 Task: Select the list of opportunities displayed as a table
Action: Mouse moved to (212, 189)
Screenshot: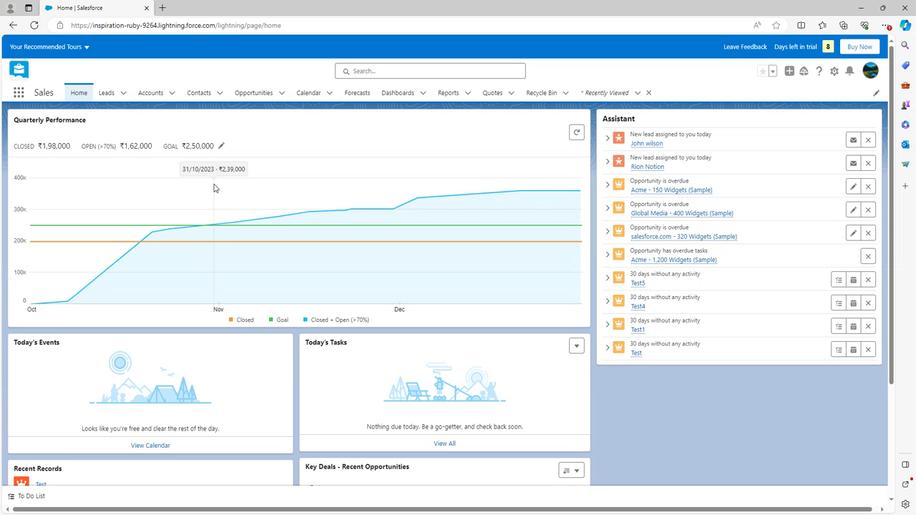 
Action: Mouse scrolled (212, 189) with delta (0, 0)
Screenshot: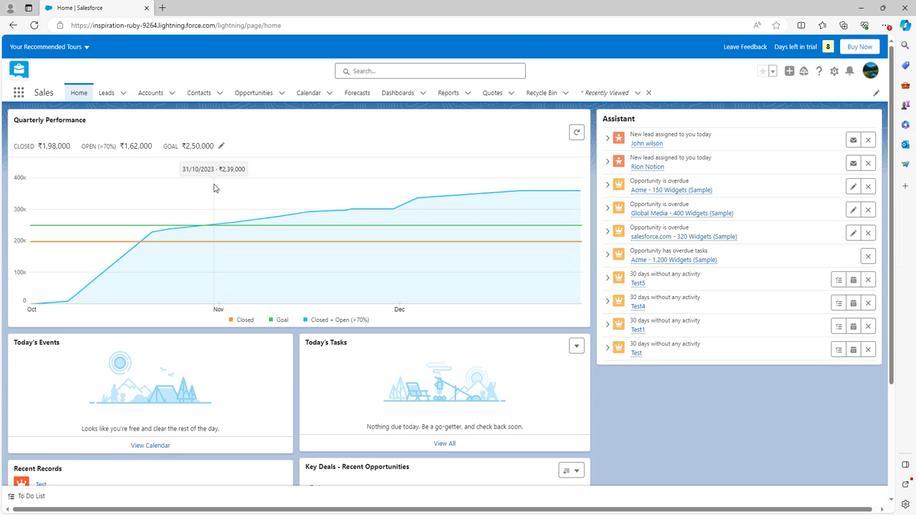 
Action: Mouse scrolled (212, 189) with delta (0, 0)
Screenshot: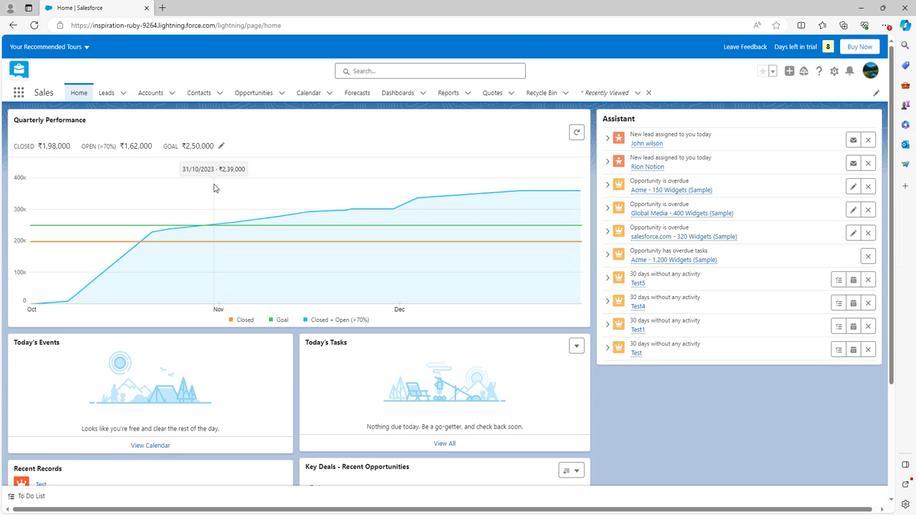 
Action: Mouse scrolled (212, 189) with delta (0, 0)
Screenshot: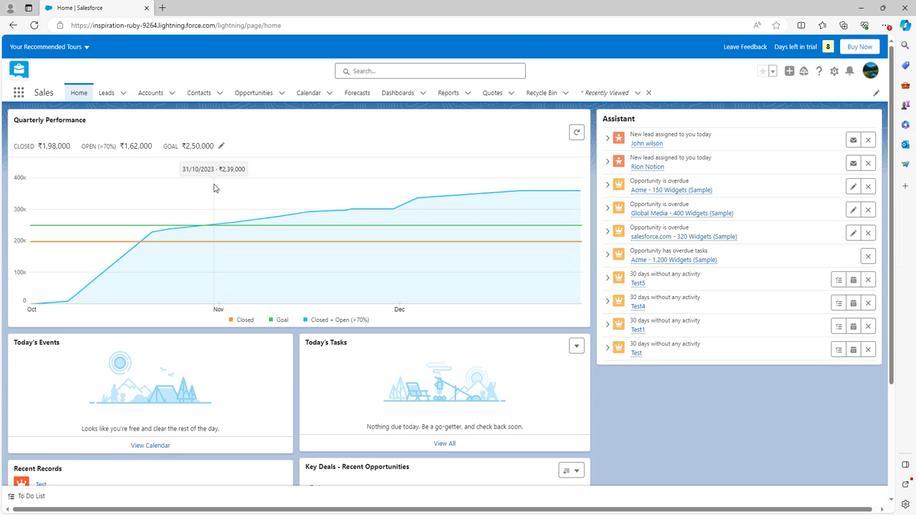 
Action: Mouse scrolled (212, 189) with delta (0, 0)
Screenshot: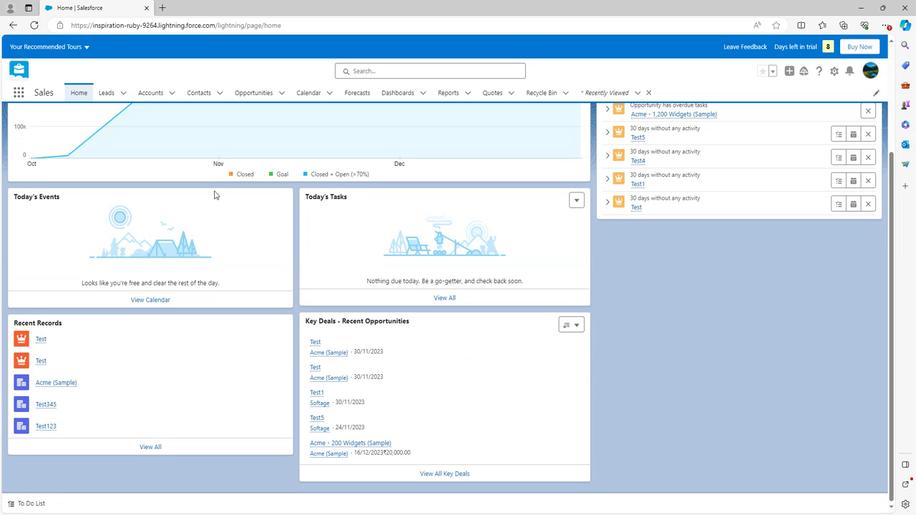 
Action: Mouse scrolled (212, 190) with delta (0, 0)
Screenshot: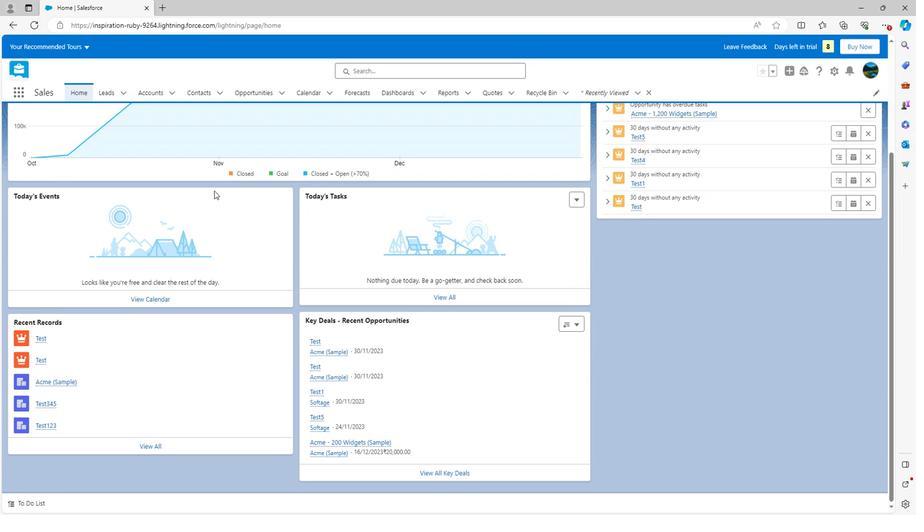 
Action: Mouse scrolled (212, 190) with delta (0, 0)
Screenshot: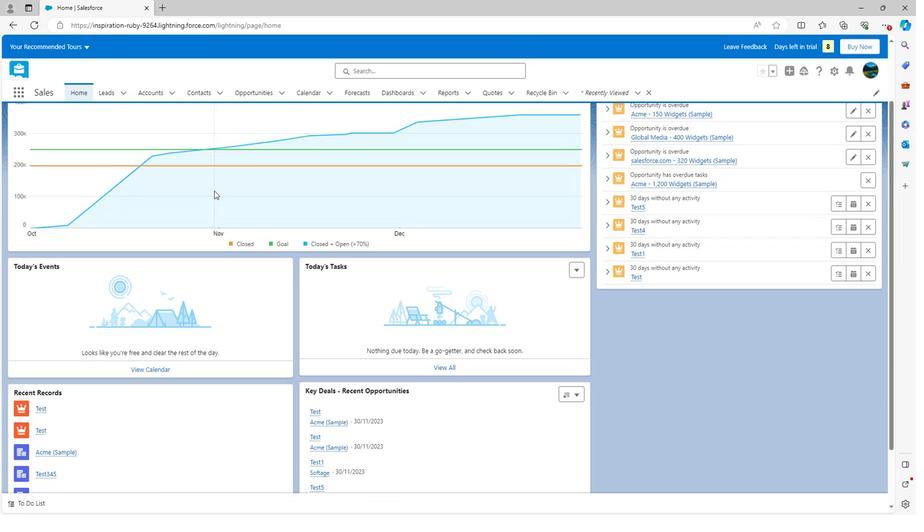 
Action: Mouse scrolled (212, 190) with delta (0, 0)
Screenshot: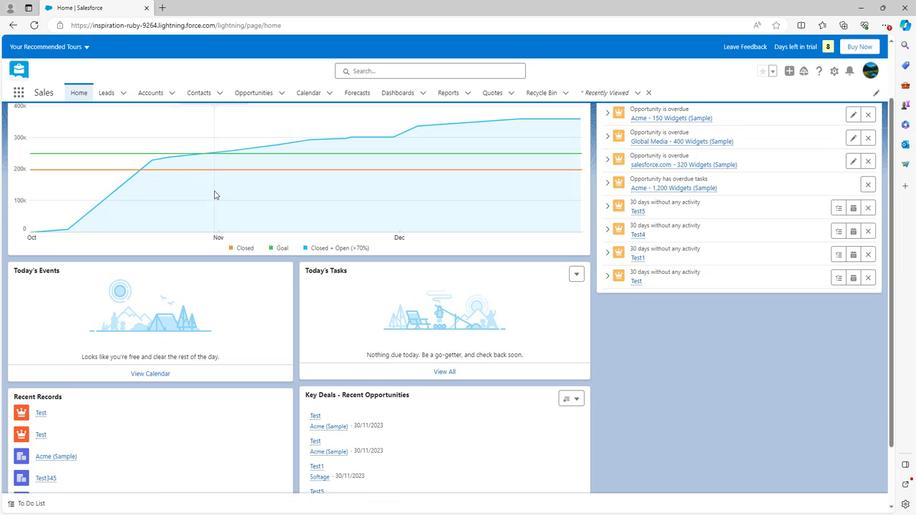 
Action: Mouse scrolled (212, 190) with delta (0, 0)
Screenshot: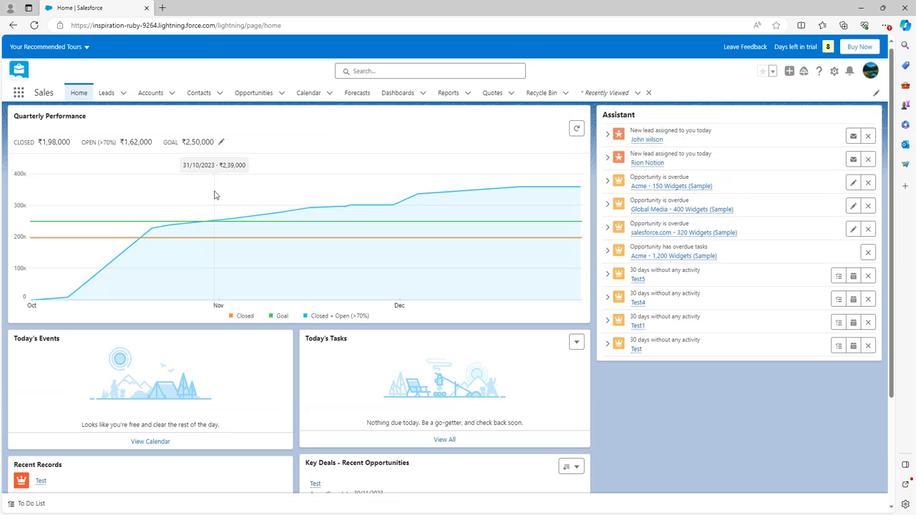 
Action: Mouse moved to (244, 96)
Screenshot: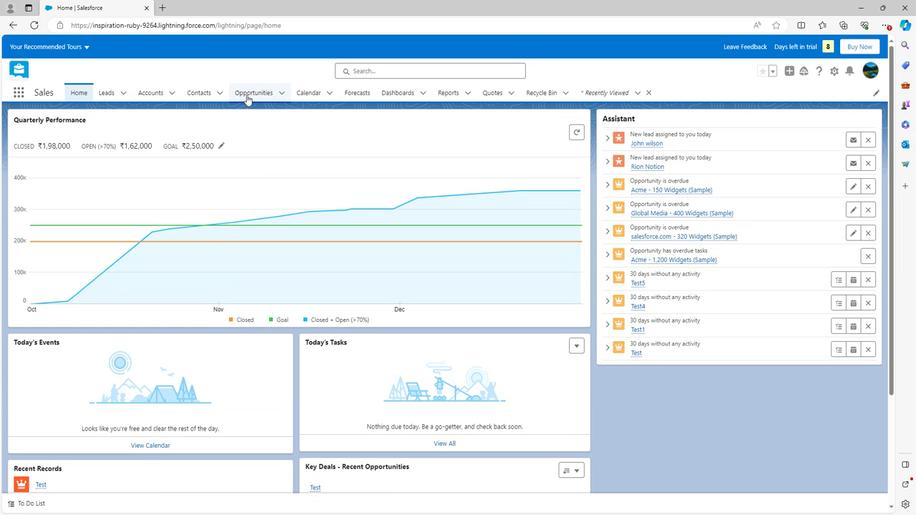 
Action: Mouse pressed left at (244, 96)
Screenshot: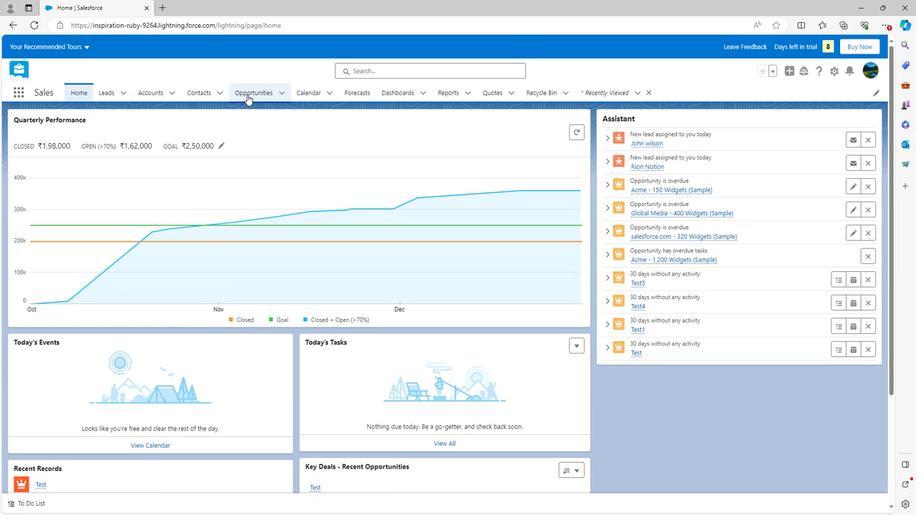 
Action: Mouse moved to (811, 141)
Screenshot: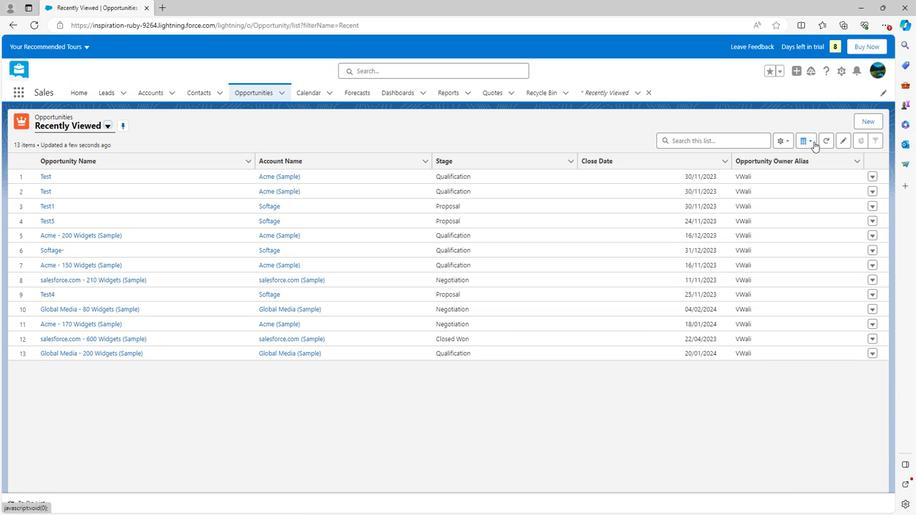 
Action: Mouse pressed left at (811, 141)
Screenshot: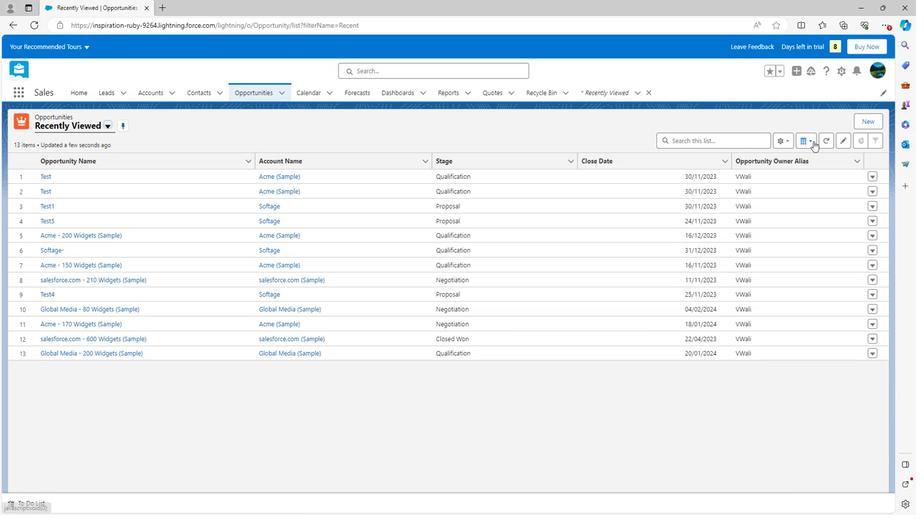 
Action: Mouse moved to (818, 179)
Screenshot: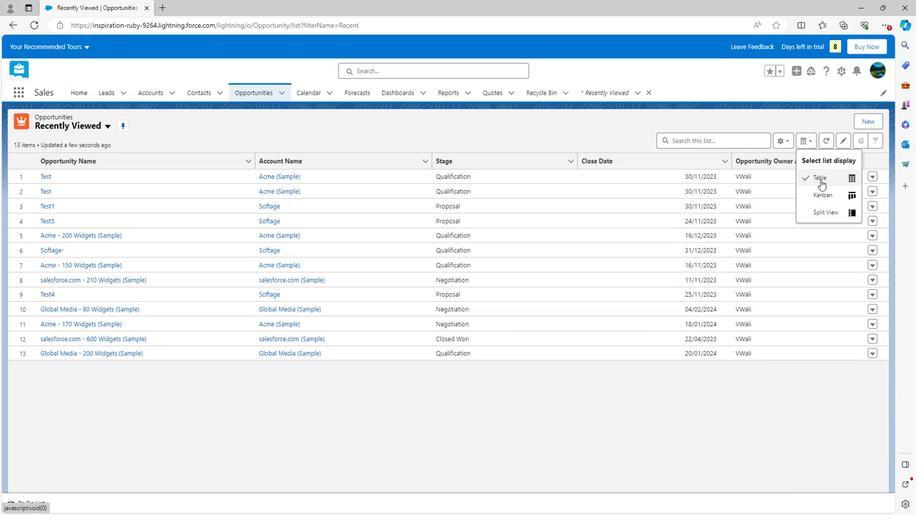 
Action: Mouse pressed left at (818, 179)
Screenshot: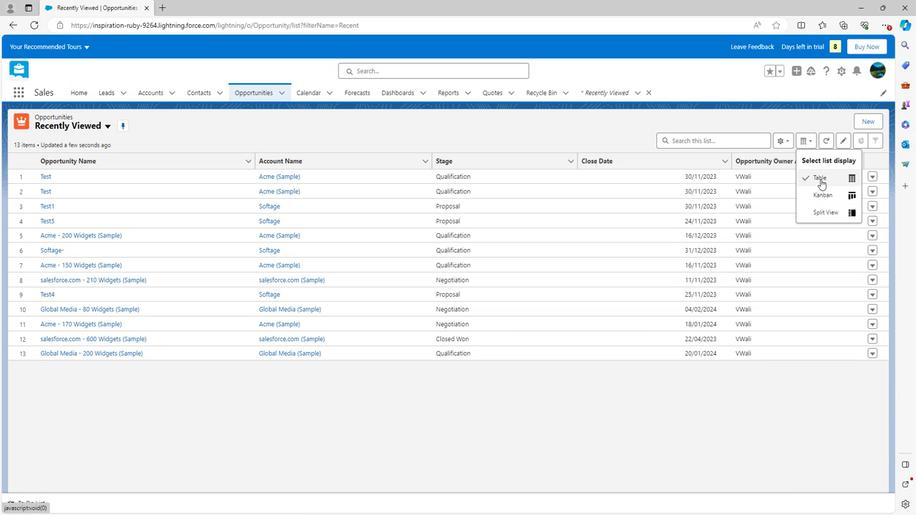 
Action: Mouse moved to (72, 224)
Screenshot: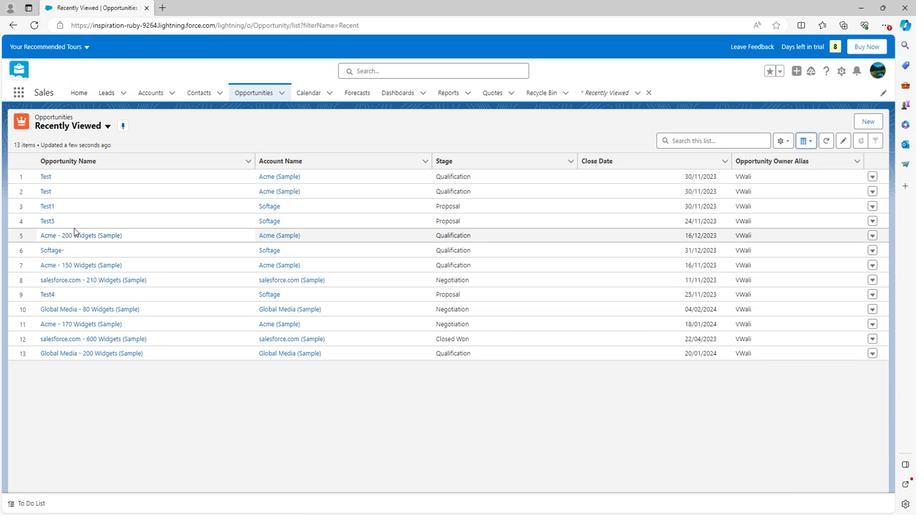 
Action: Mouse scrolled (72, 224) with delta (0, 0)
Screenshot: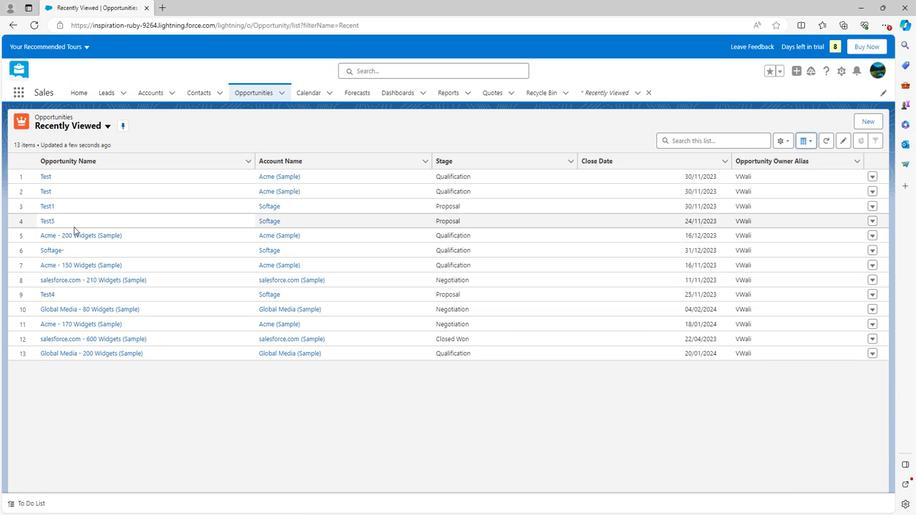 
Action: Mouse moved to (71, 224)
Screenshot: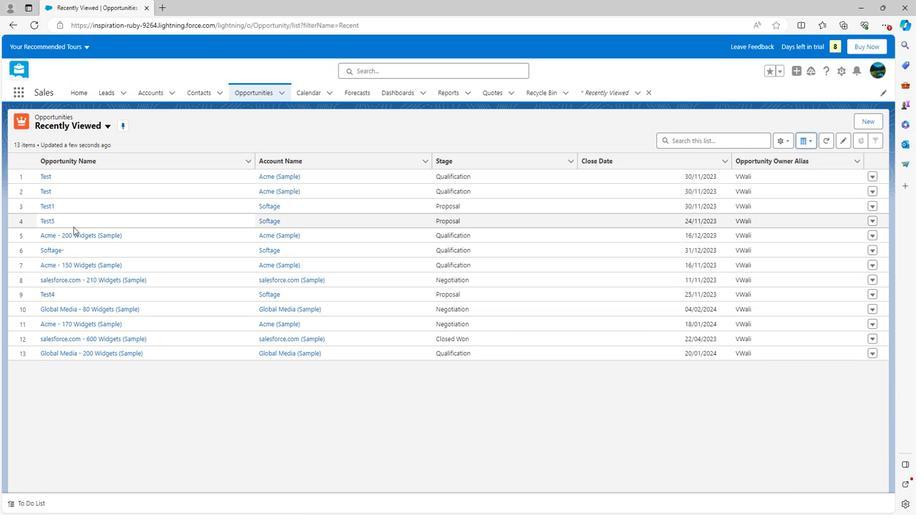 
Action: Mouse scrolled (71, 224) with delta (0, 0)
Screenshot: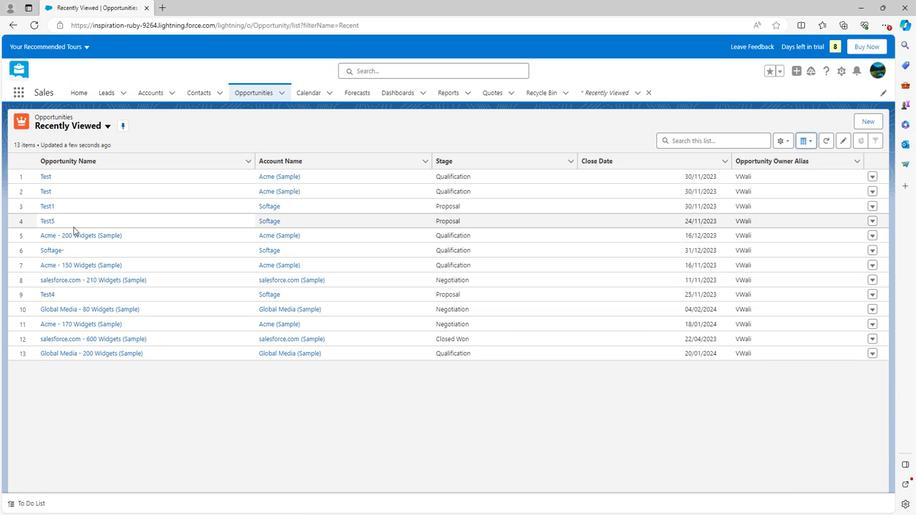 
Action: Mouse scrolled (71, 224) with delta (0, 0)
Screenshot: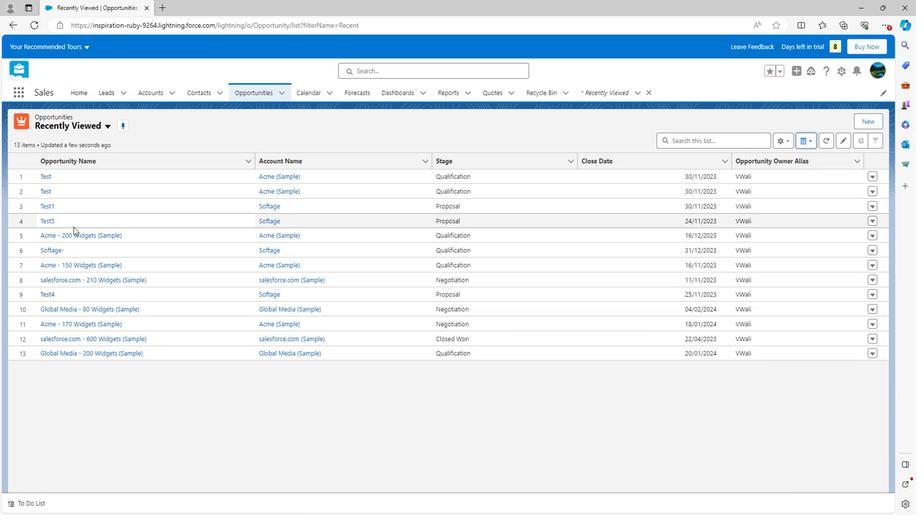 
Action: Mouse scrolled (71, 224) with delta (0, 0)
Screenshot: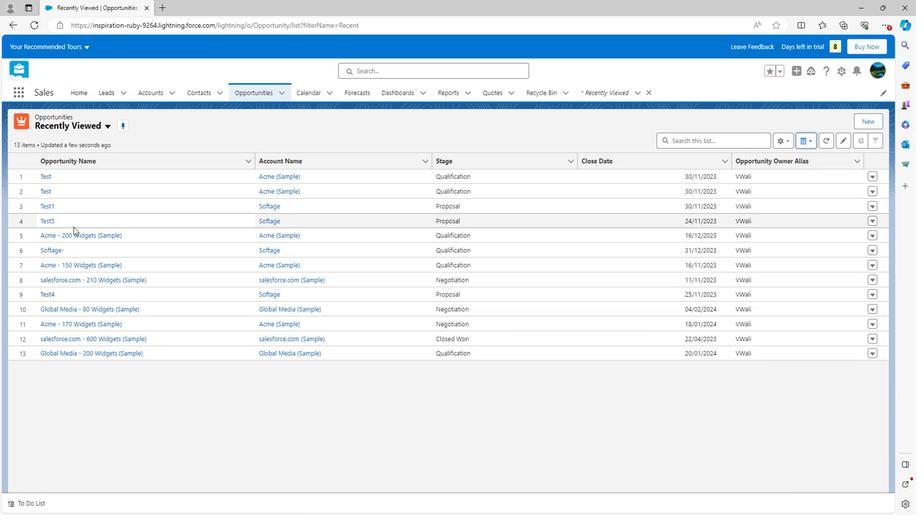 
Action: Mouse moved to (262, 303)
Screenshot: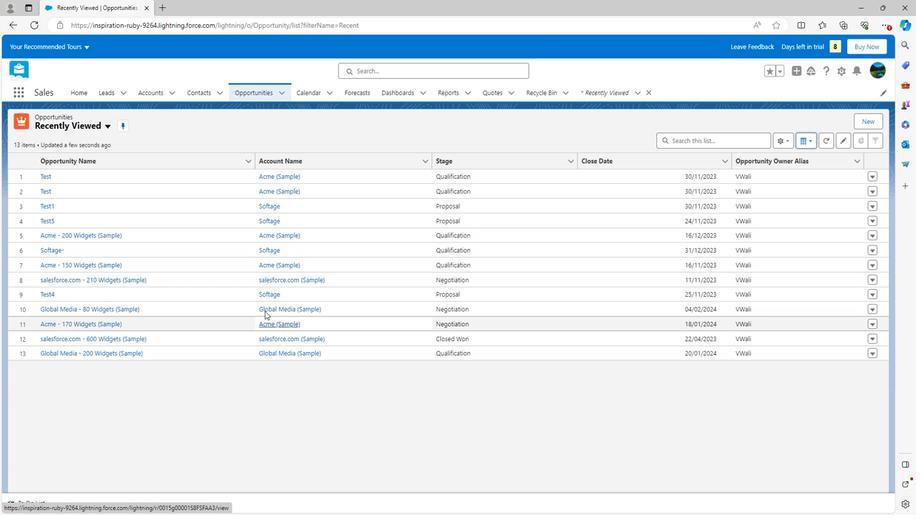
Action: Mouse scrolled (262, 302) with delta (0, 0)
Screenshot: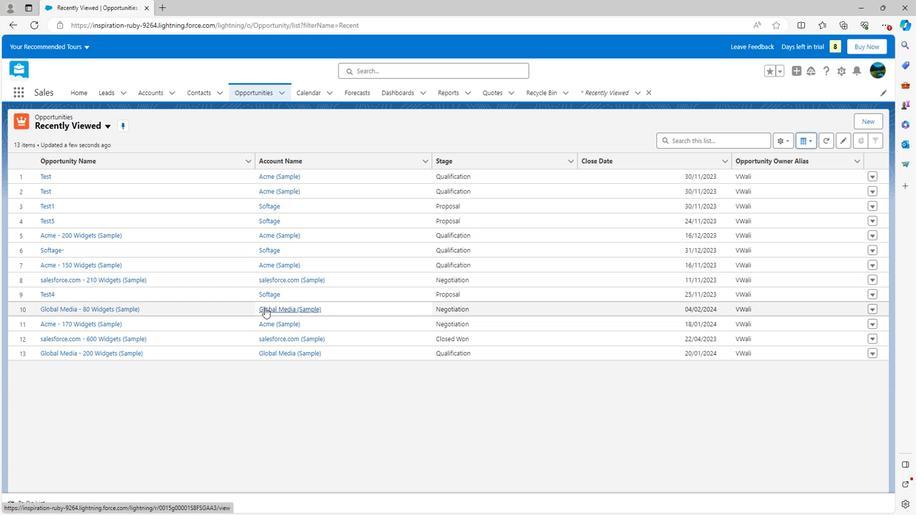 
Action: Mouse scrolled (262, 302) with delta (0, 0)
Screenshot: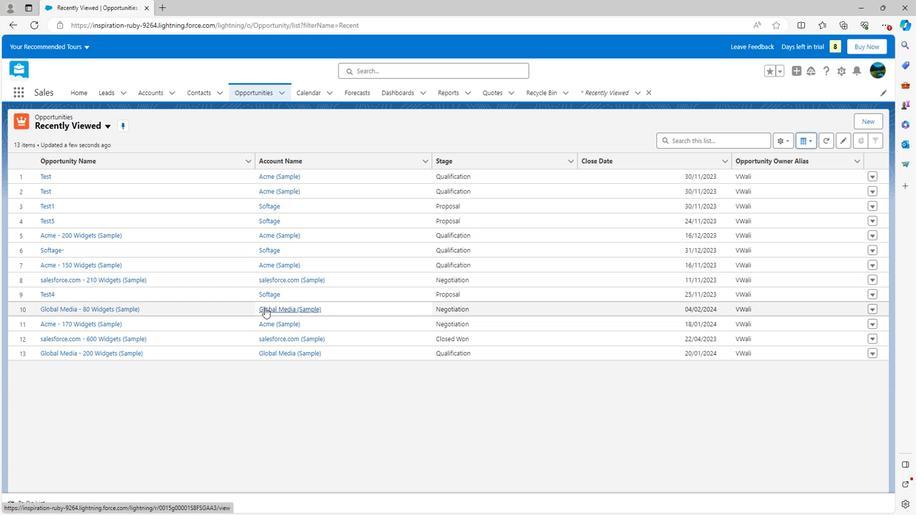 
Action: Mouse scrolled (262, 302) with delta (0, 0)
Screenshot: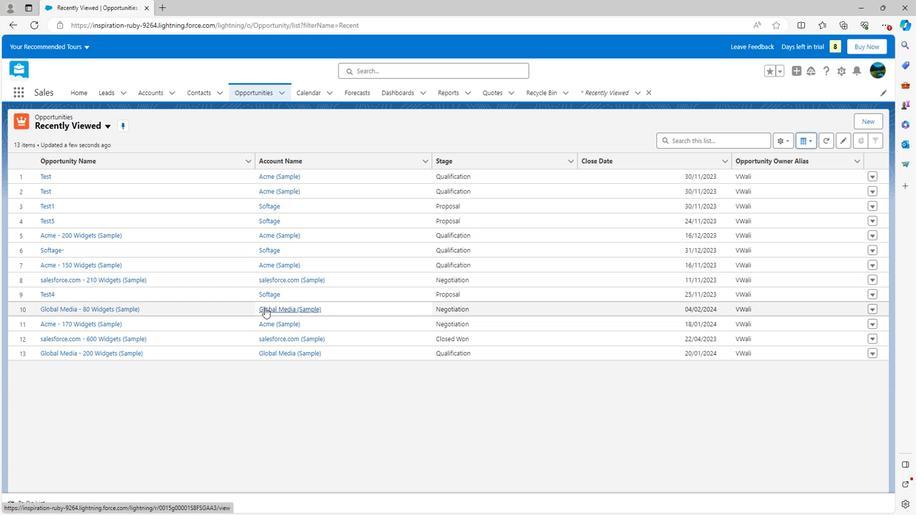 
Action: Mouse scrolled (262, 302) with delta (0, 0)
Screenshot: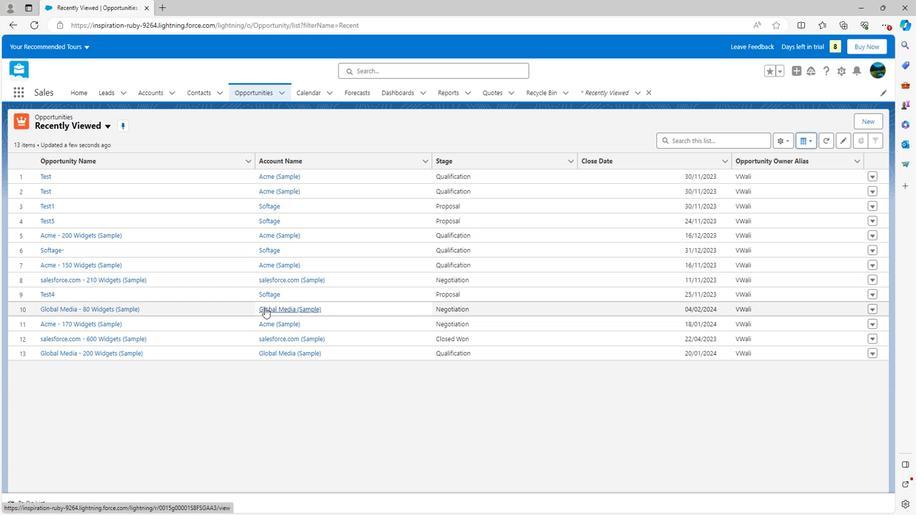 
Action: Mouse moved to (631, 217)
Screenshot: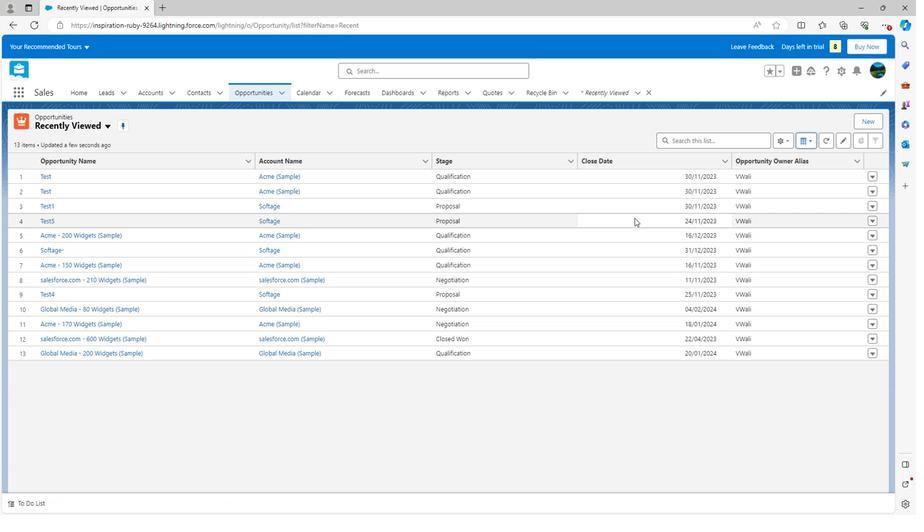 
